 Task: Create a task  Develop a new online marketplace for real estate , assign it to team member softage.1@softage.net in the project AgileOutlook and update the status of the task to  At Risk , set the priority of the task to Medium
Action: Mouse moved to (95, 324)
Screenshot: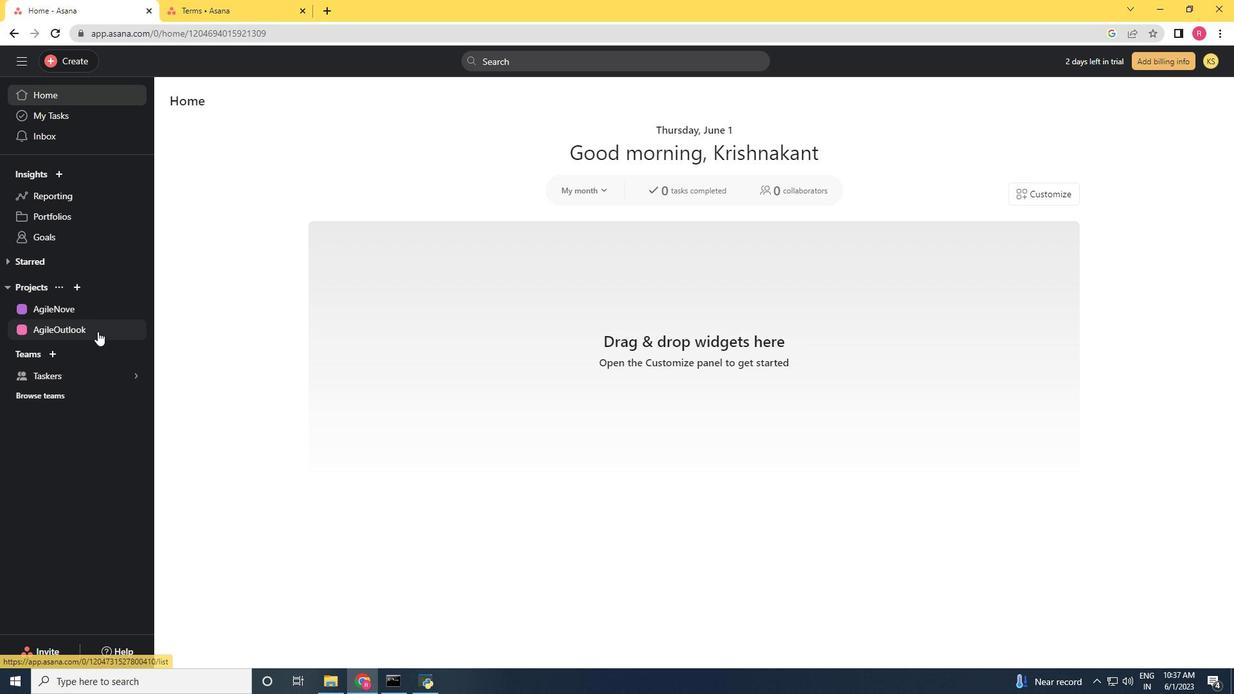 
Action: Mouse pressed left at (95, 324)
Screenshot: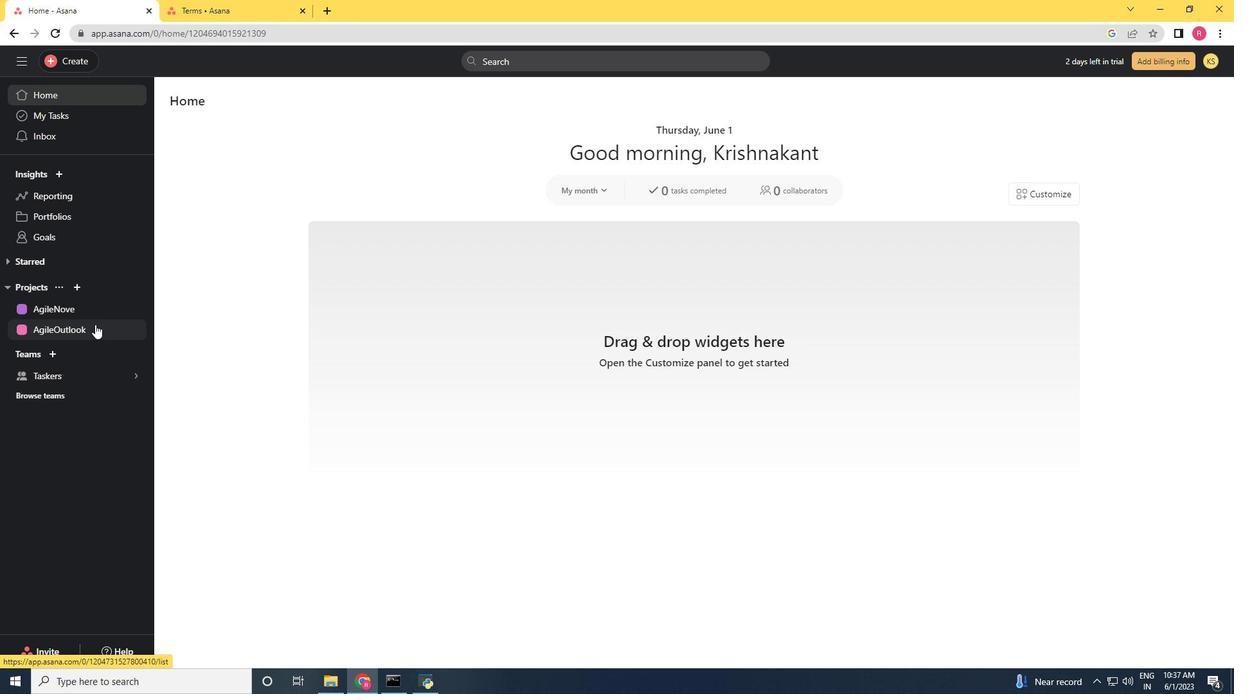 
Action: Mouse moved to (82, 64)
Screenshot: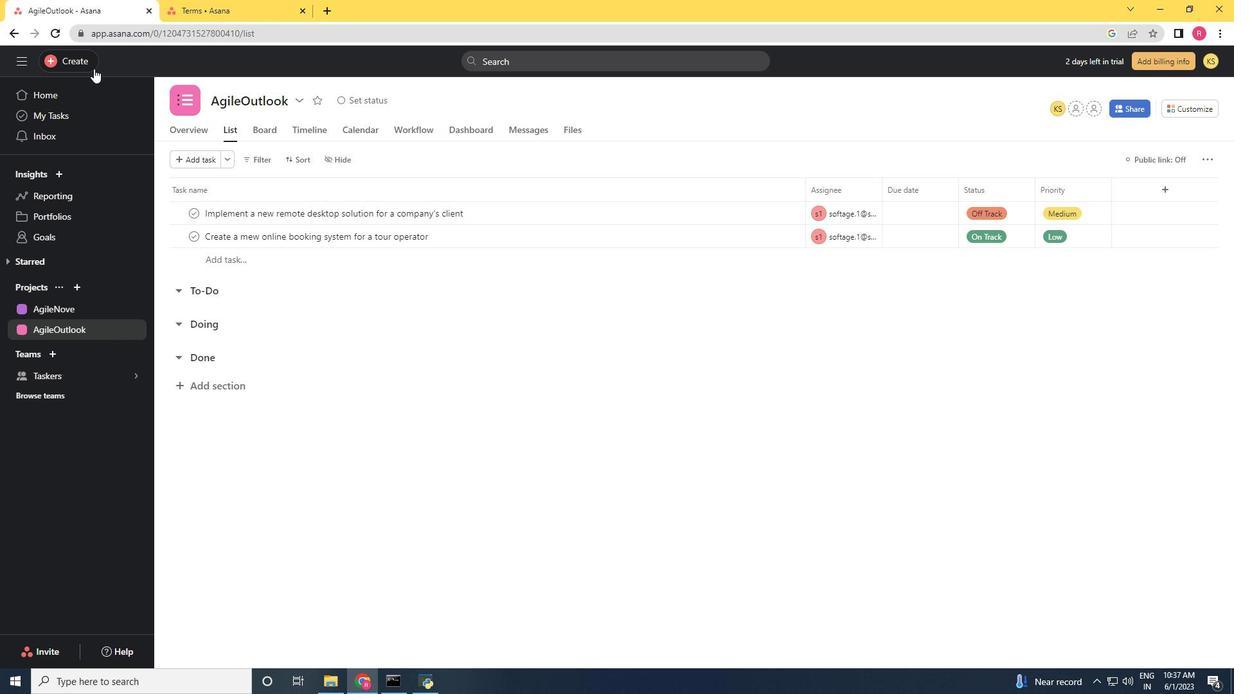 
Action: Mouse pressed left at (82, 64)
Screenshot: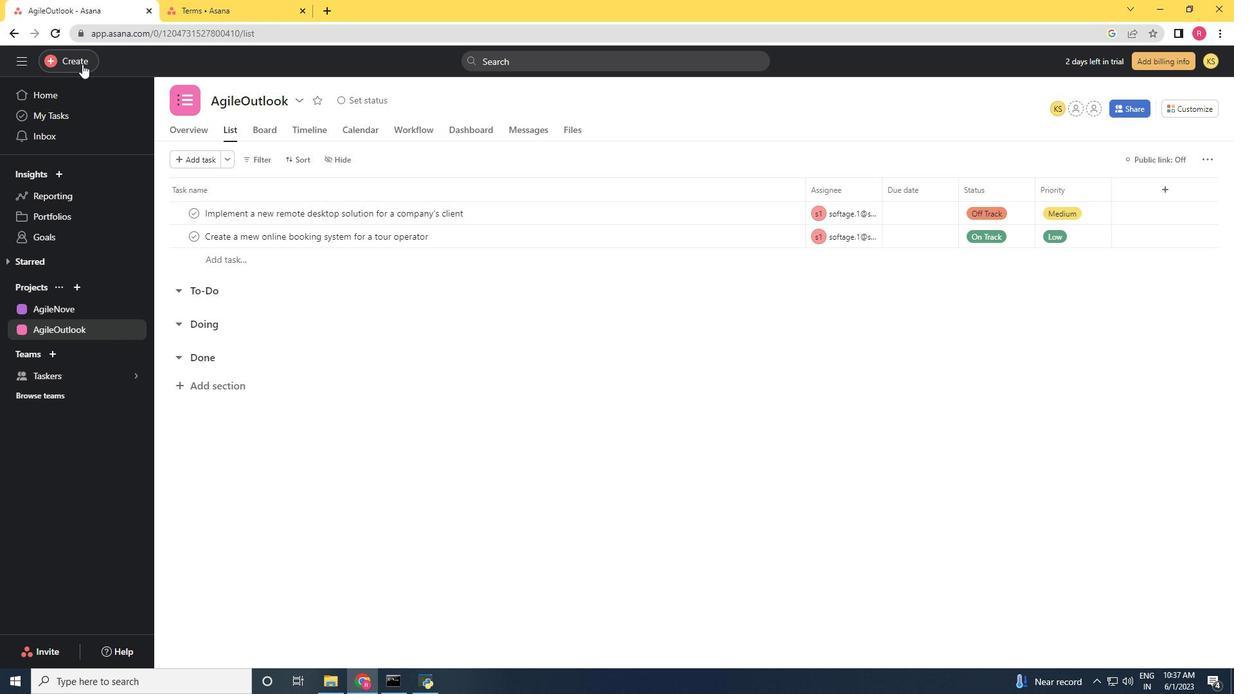
Action: Mouse moved to (124, 65)
Screenshot: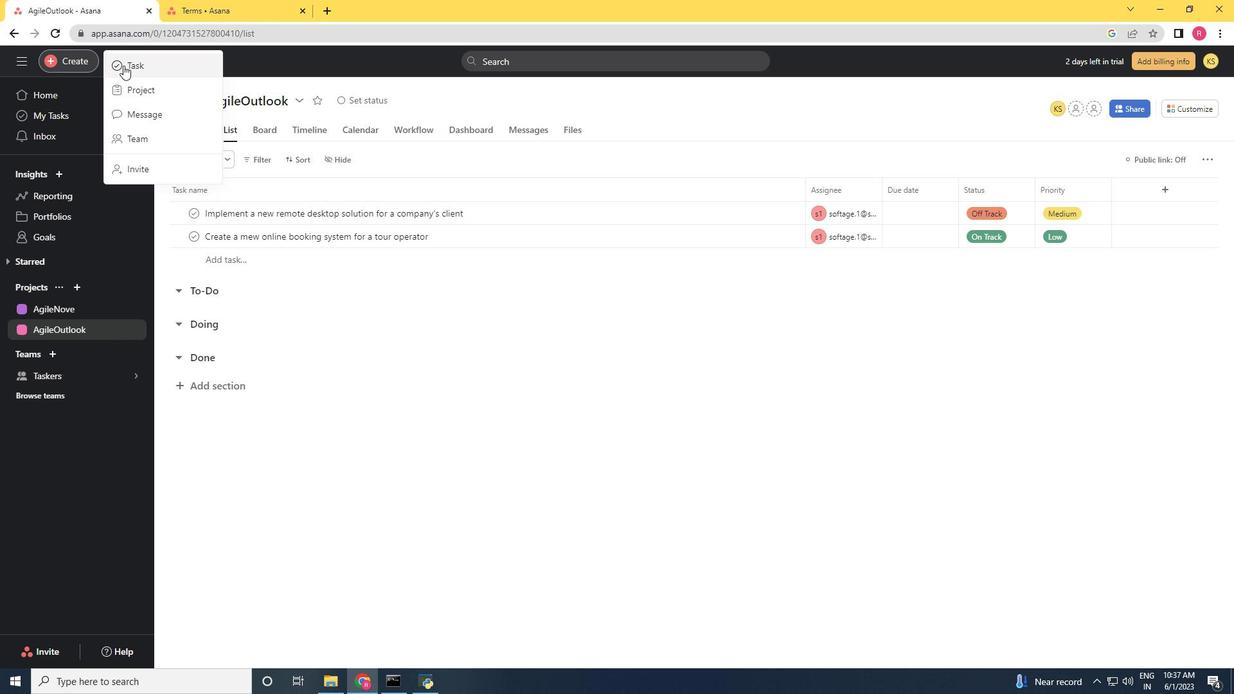 
Action: Mouse pressed left at (124, 65)
Screenshot: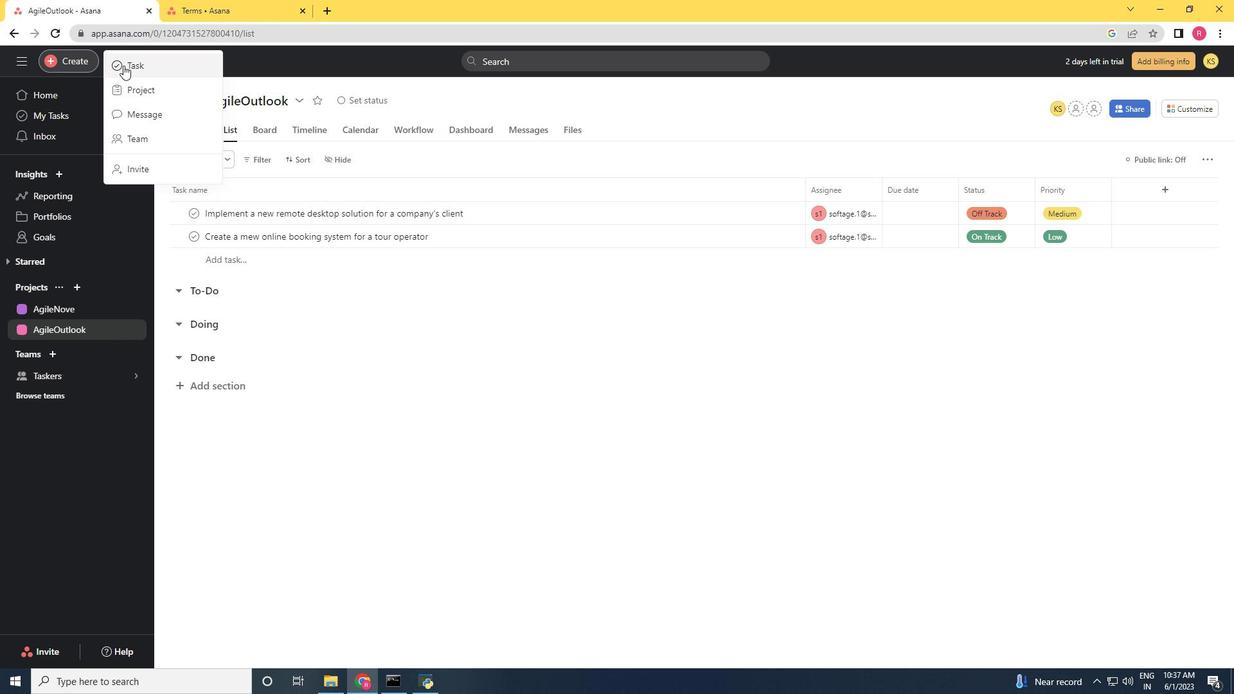 
Action: Mouse moved to (136, 64)
Screenshot: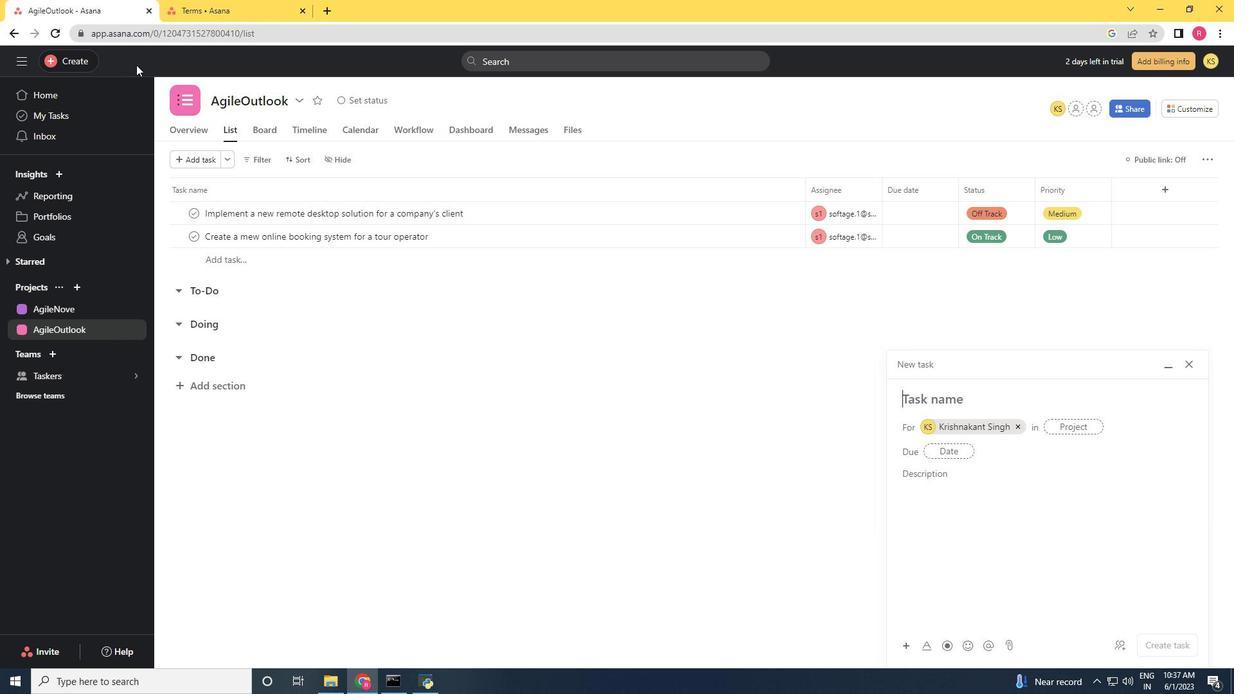 
Action: Key pressed <Key.shift>Develop<Key.space>a<Key.space>new<Key.space>onk<Key.backspace>line<Key.space>mae<Key.backspace>rker<Key.backspace>tp;<Key.backspace>lace<Key.space>forj<Key.backspace><Key.space>rea;<Key.backspace>l<Key.space>esr<Key.backspace>tar<Key.backspace>te
Screenshot: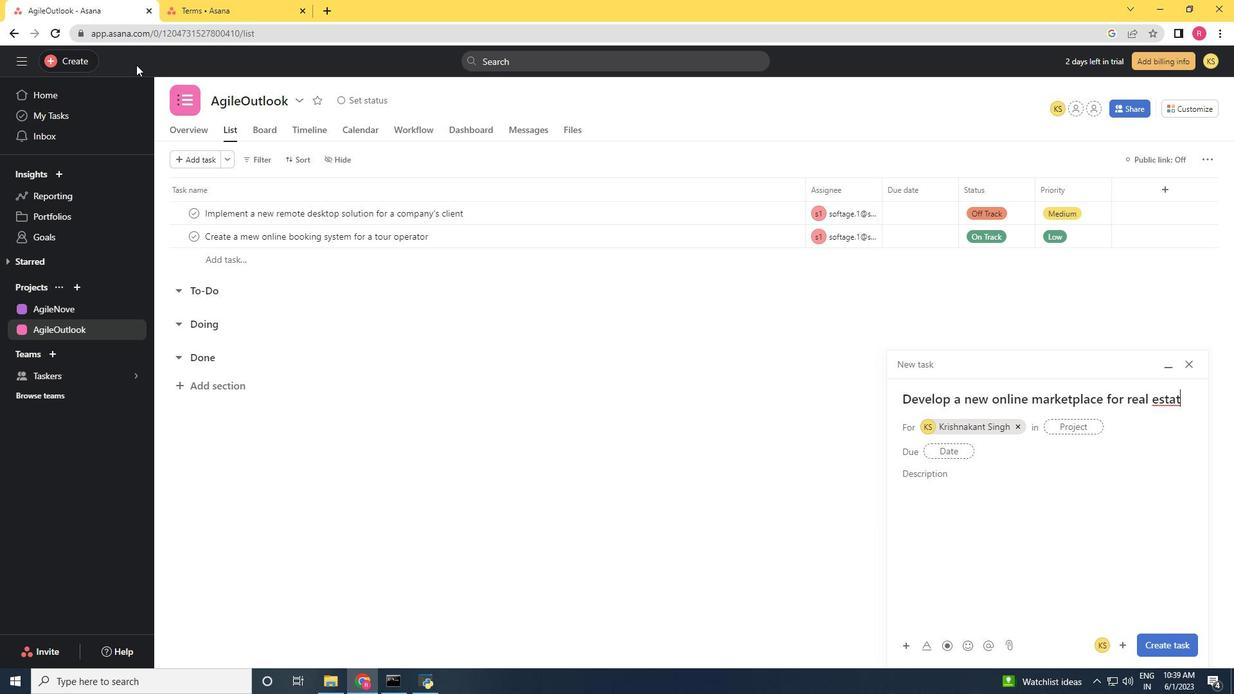 
Action: Mouse moved to (1019, 426)
Screenshot: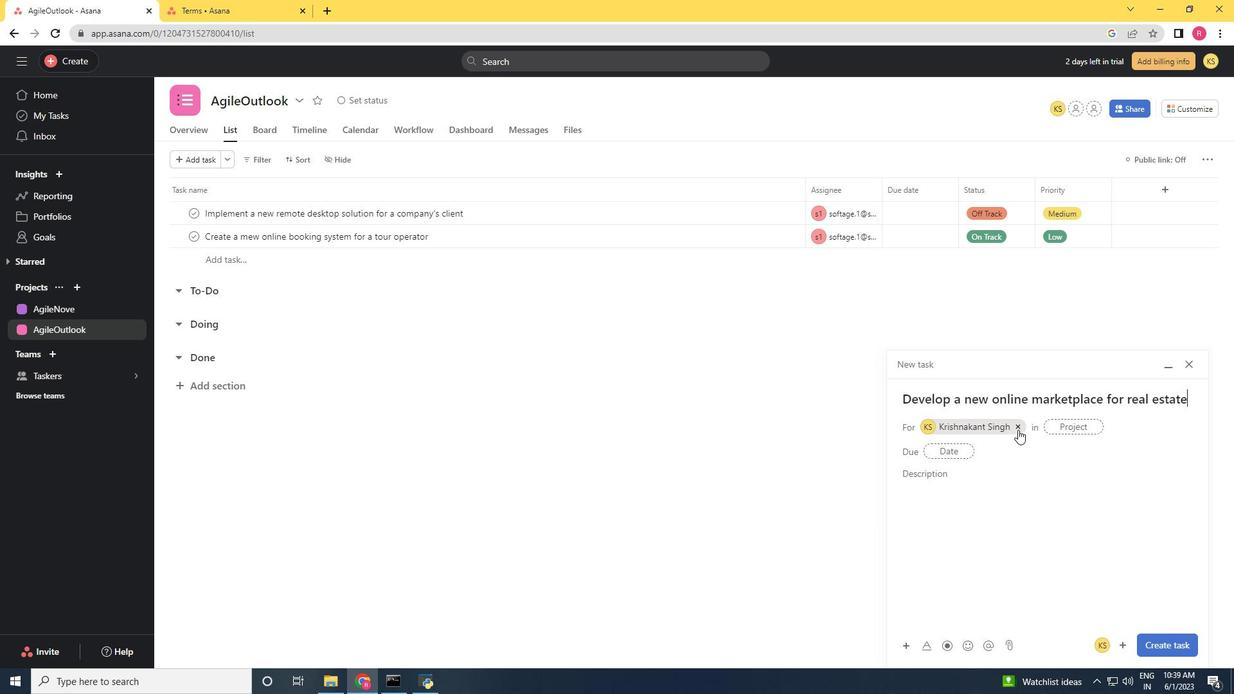 
Action: Mouse pressed left at (1019, 426)
Screenshot: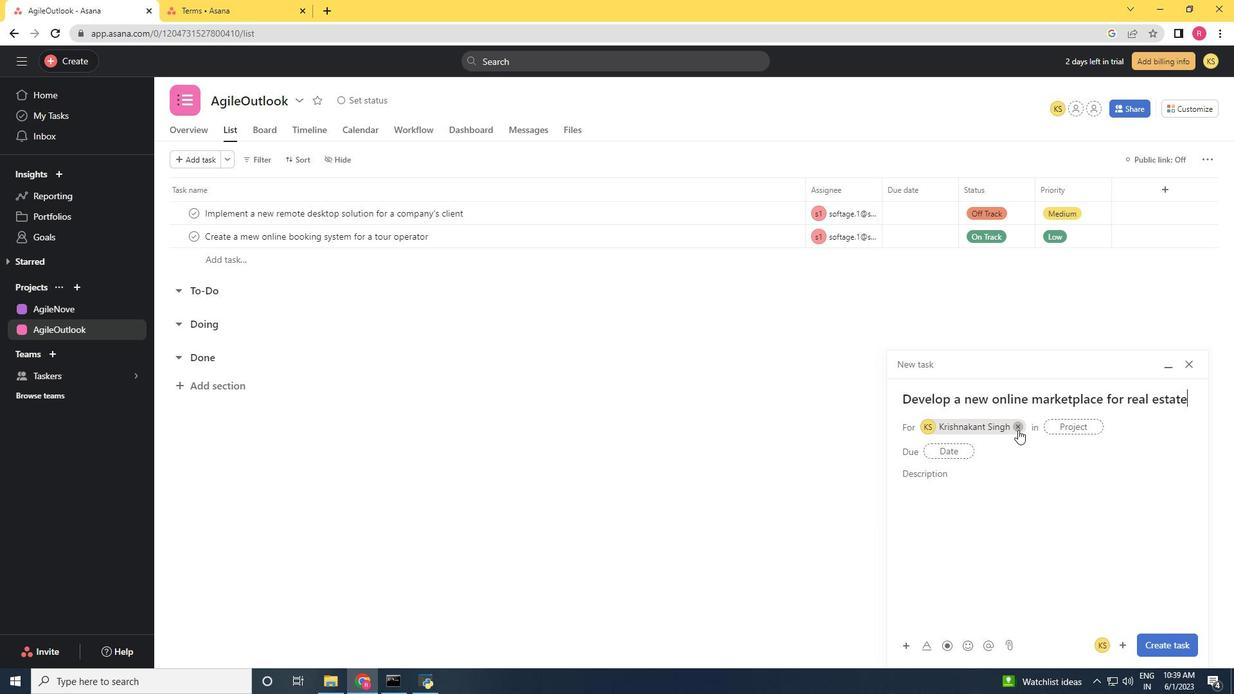 
Action: Mouse moved to (970, 422)
Screenshot: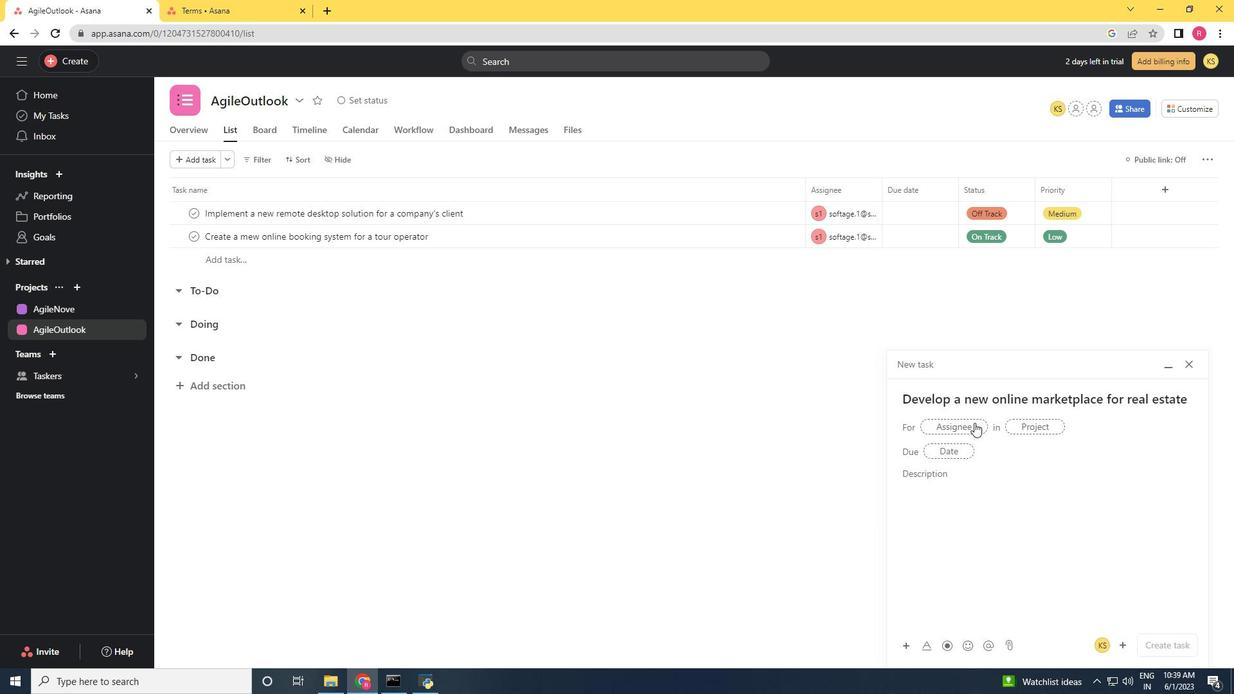 
Action: Mouse pressed left at (970, 422)
Screenshot: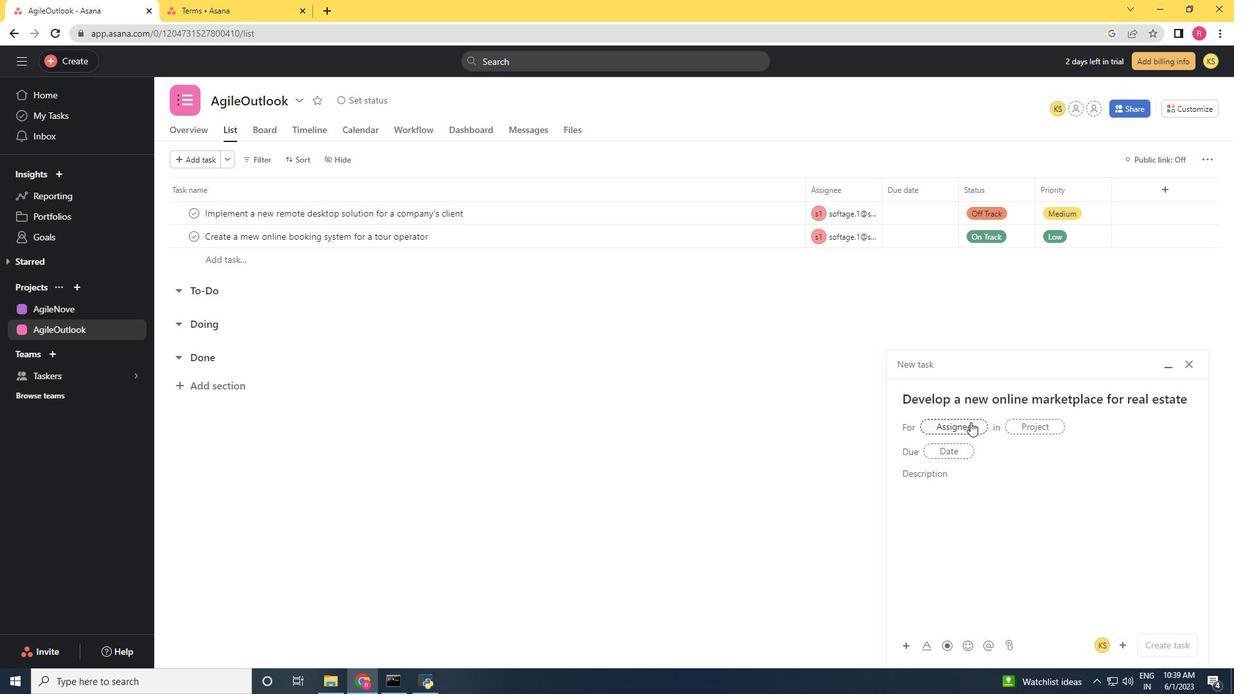 
Action: Mouse moved to (941, 436)
Screenshot: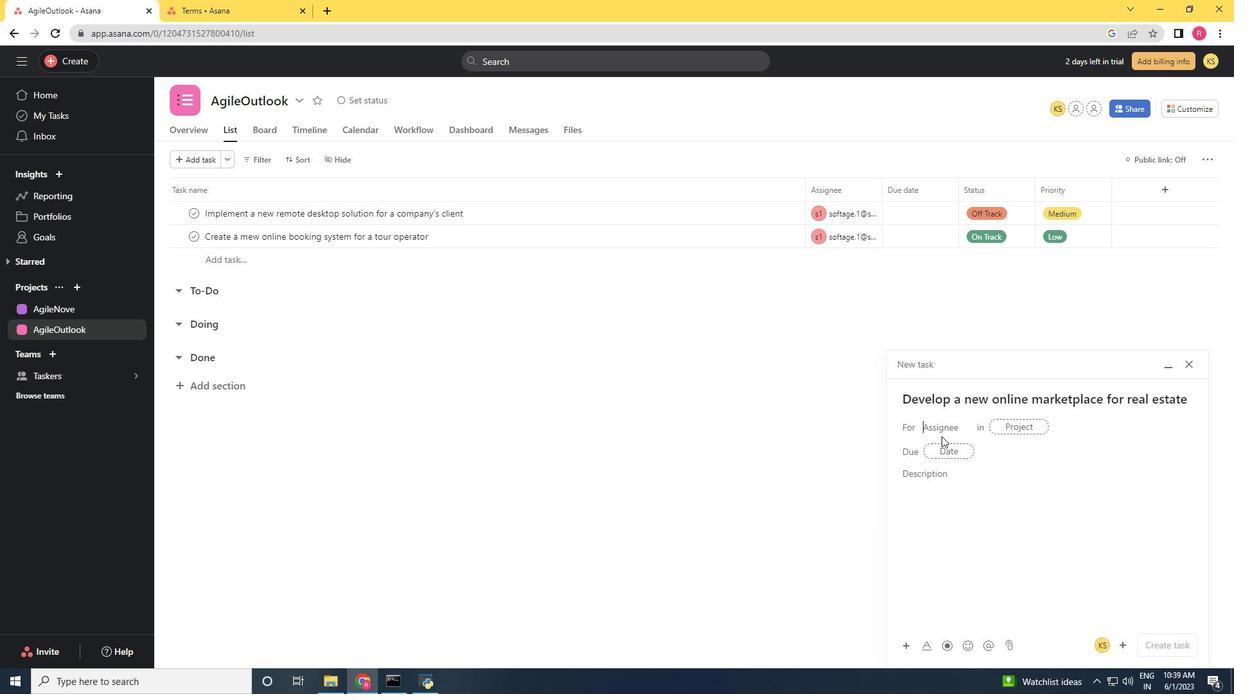 
Action: Key pressed softad<Key.backspace>g
Screenshot: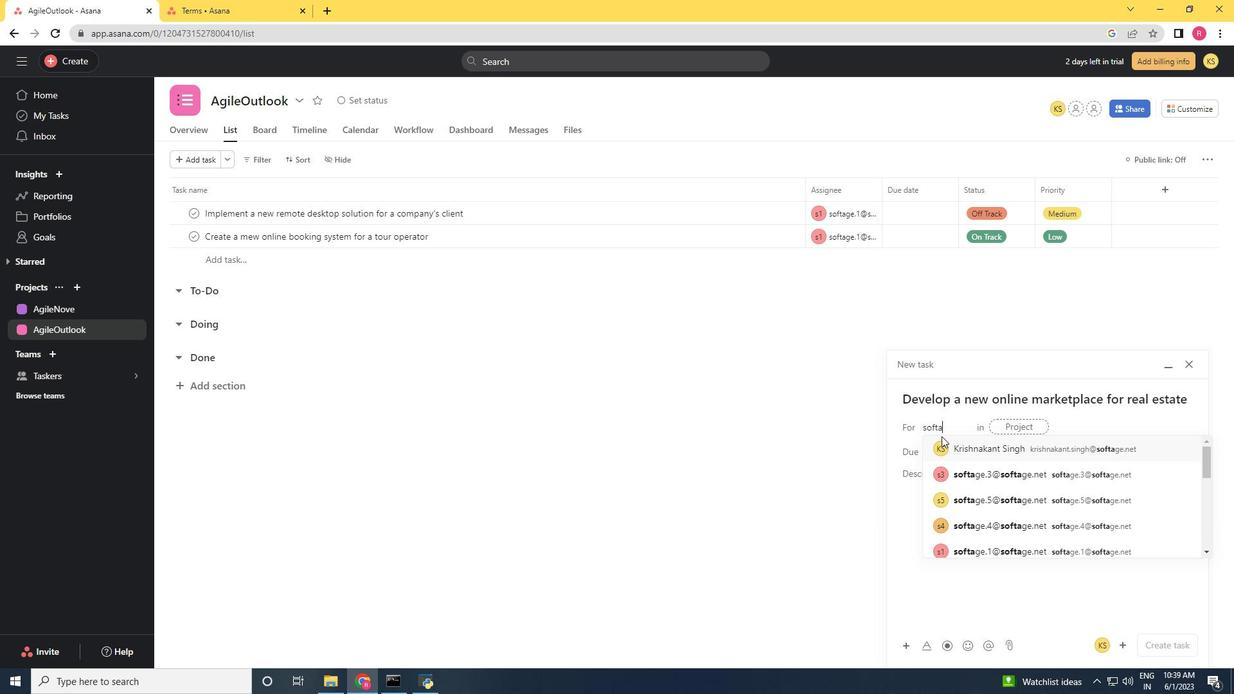 
Action: Mouse moved to (941, 436)
Screenshot: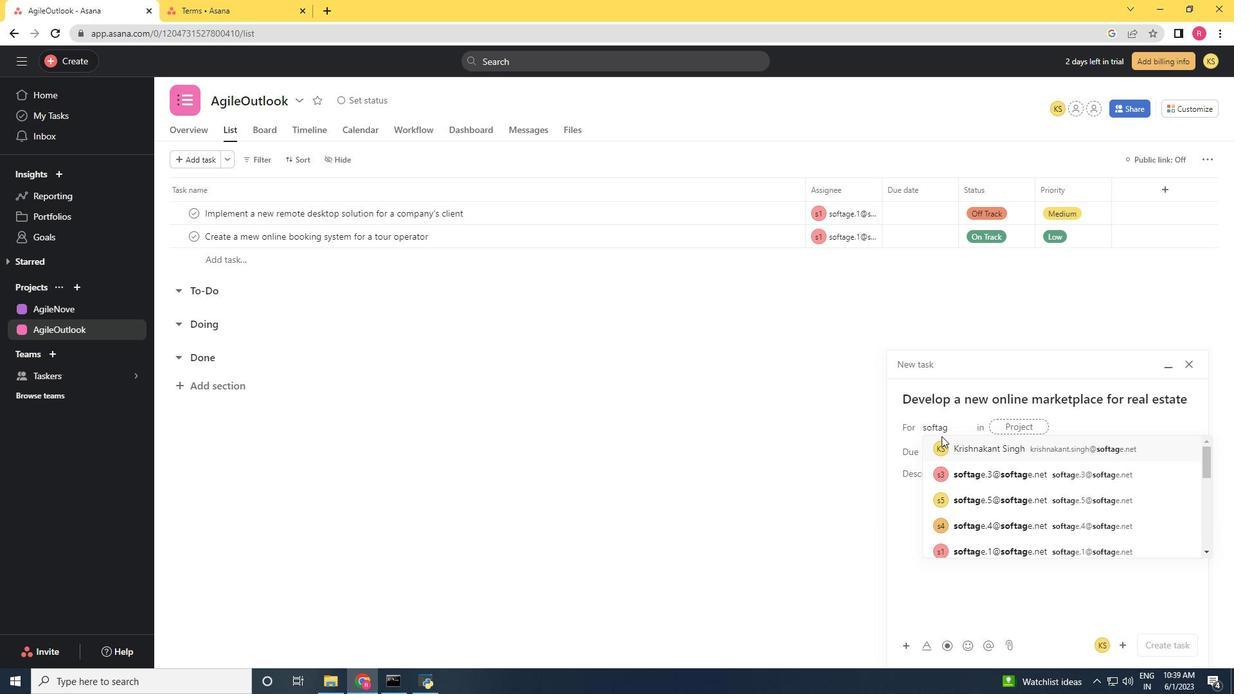
Action: Key pressed e<Key.space><Key.backspace>.1<Key.shift>@sofage.net
Screenshot: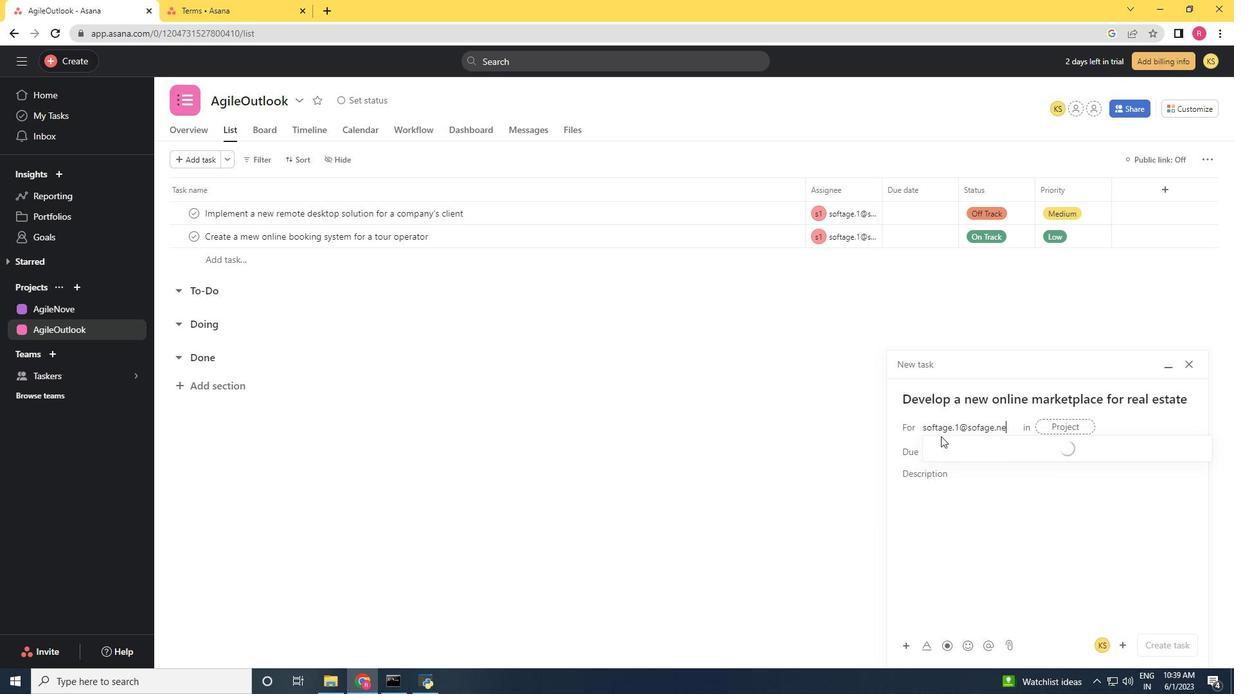 
Action: Mouse moved to (979, 429)
Screenshot: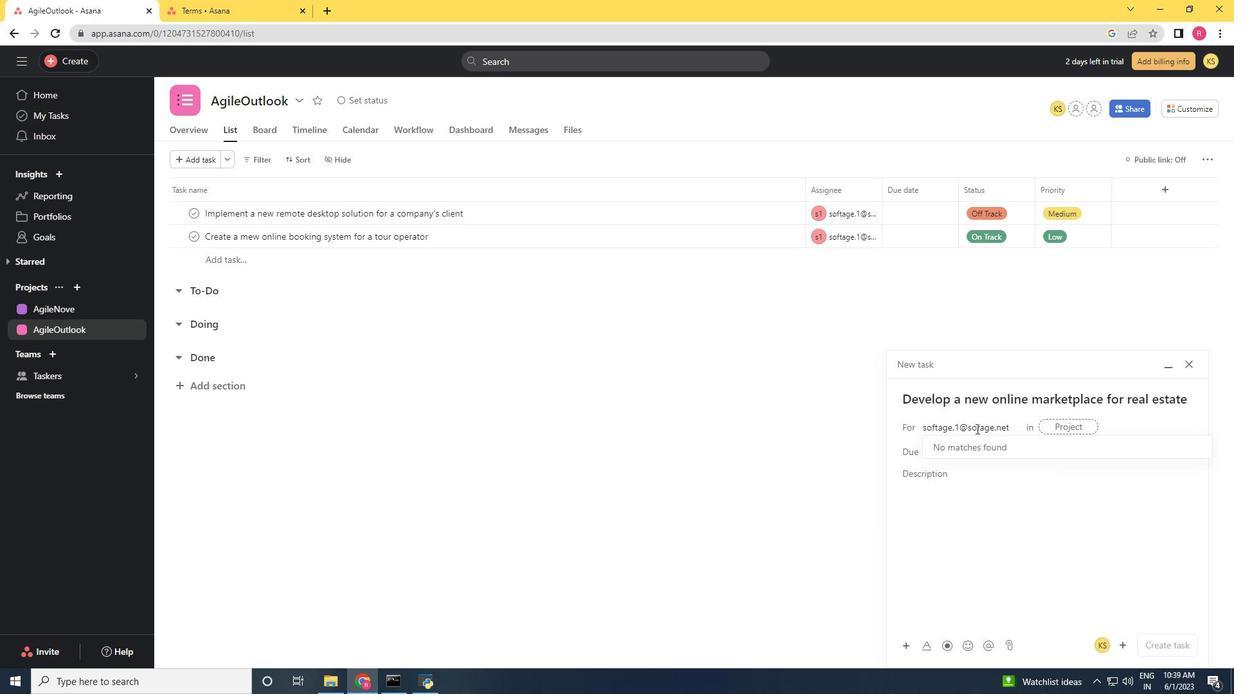 
Action: Mouse pressed left at (979, 429)
Screenshot: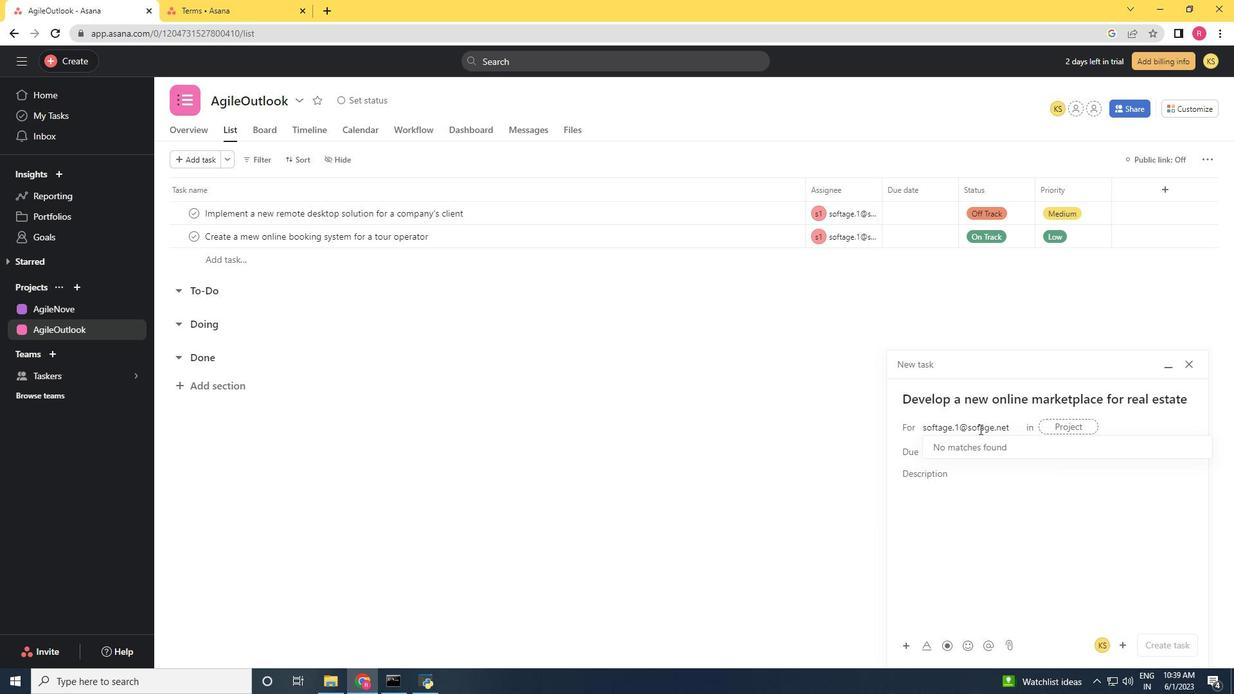 
Action: Key pressed t
Screenshot: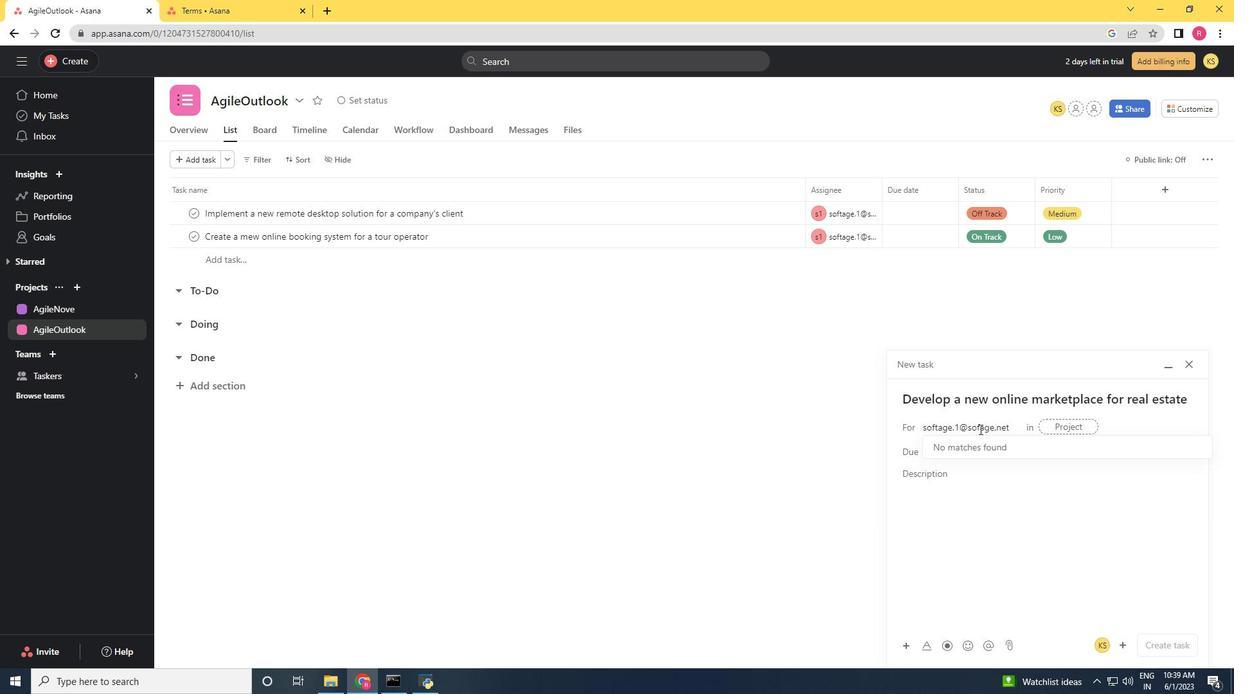 
Action: Mouse moved to (984, 446)
Screenshot: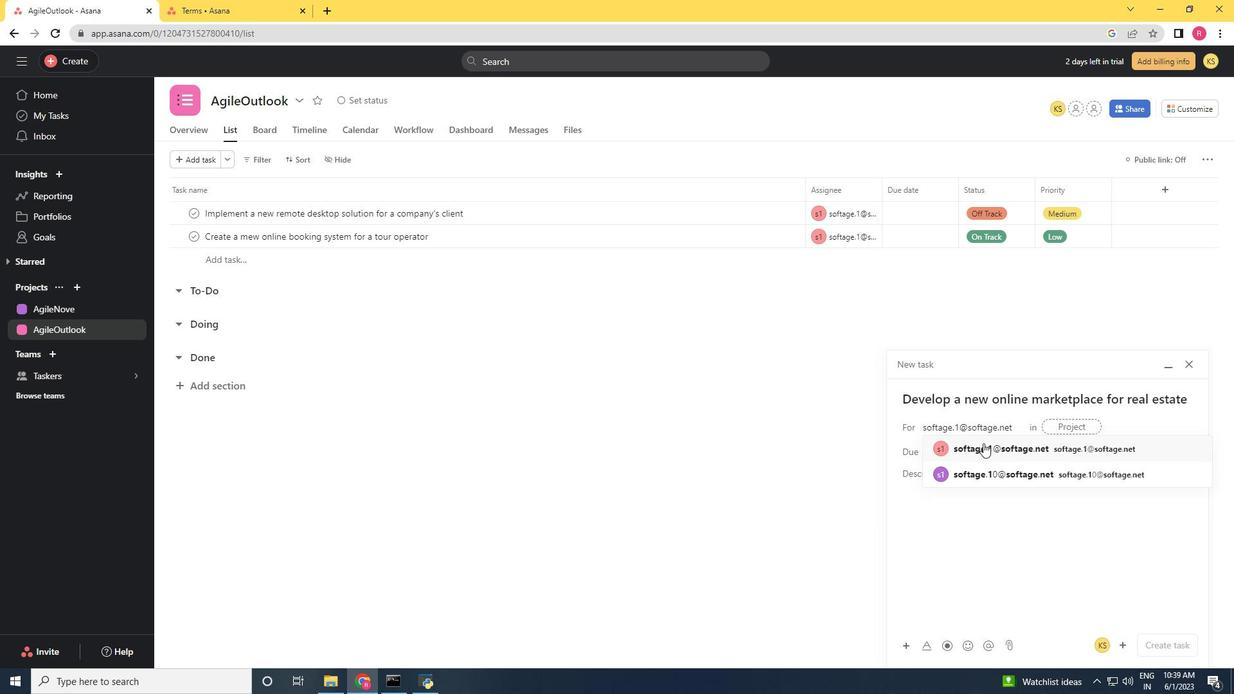 
Action: Mouse pressed left at (984, 446)
Screenshot: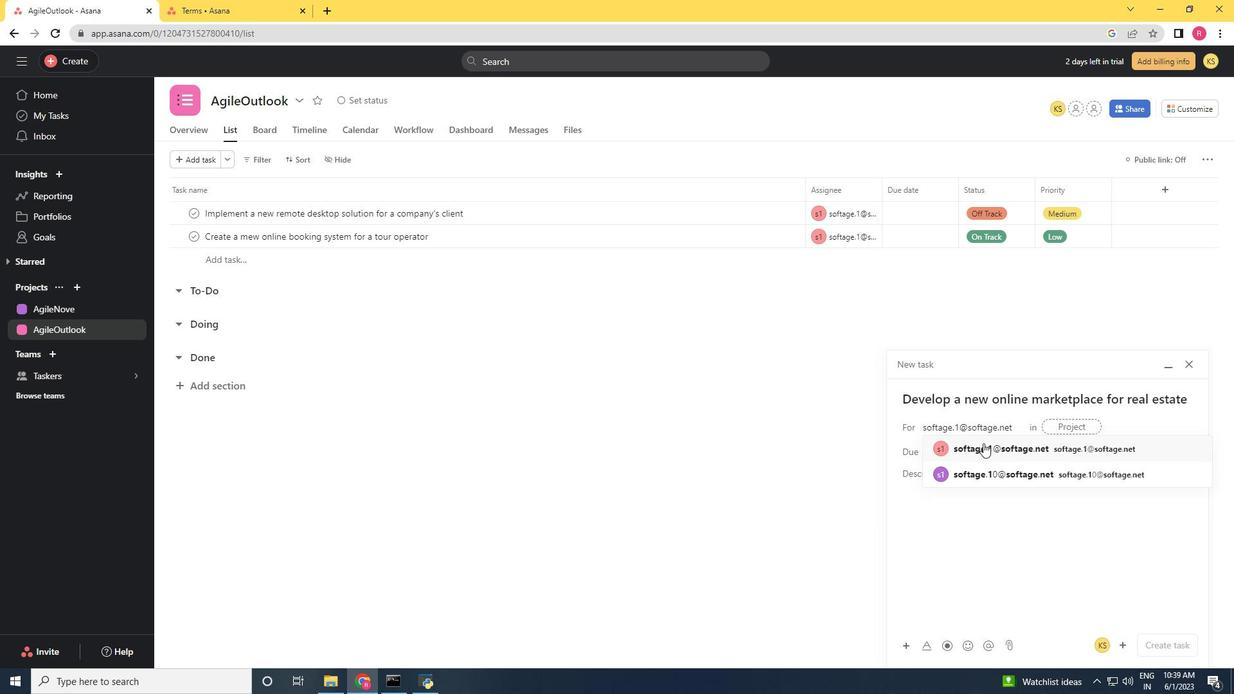 
Action: Mouse moved to (865, 469)
Screenshot: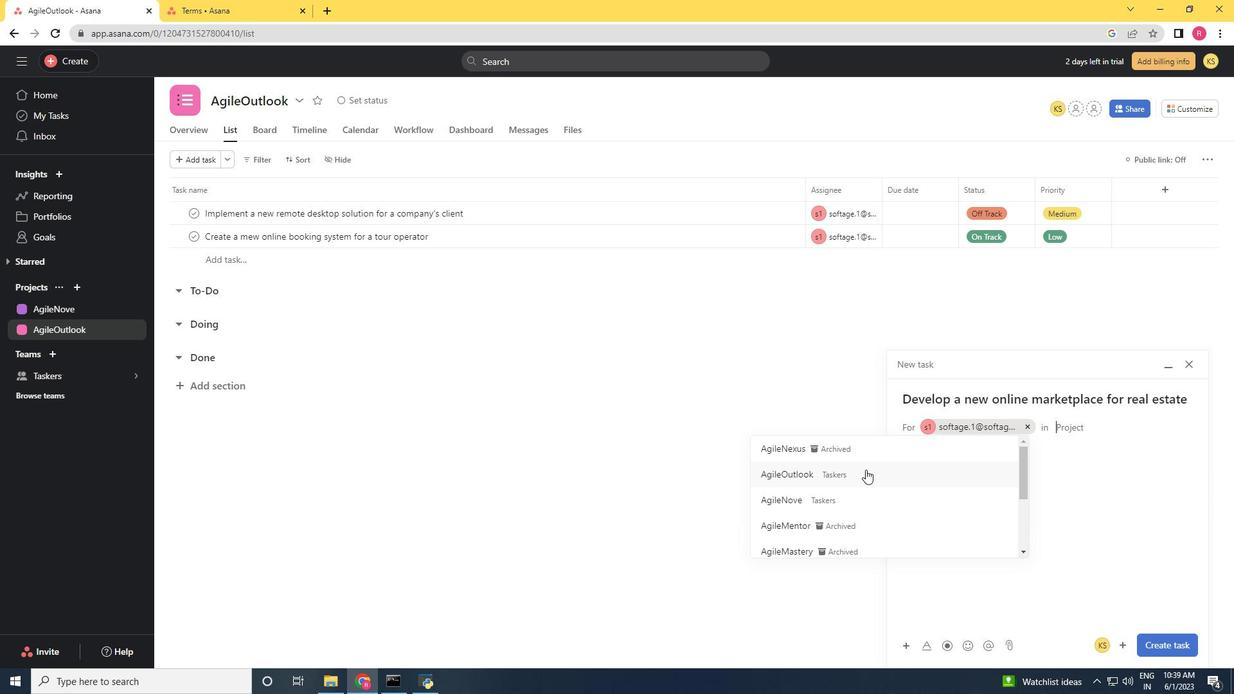 
Action: Mouse pressed left at (865, 469)
Screenshot: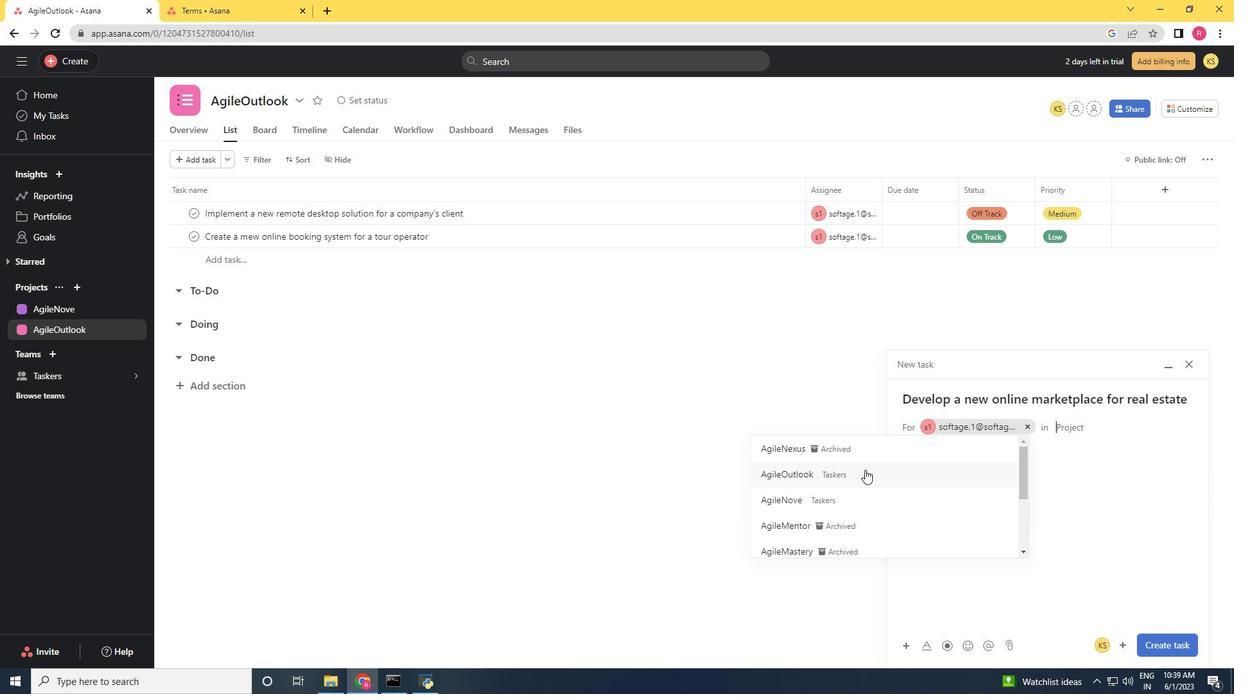 
Action: Mouse moved to (959, 473)
Screenshot: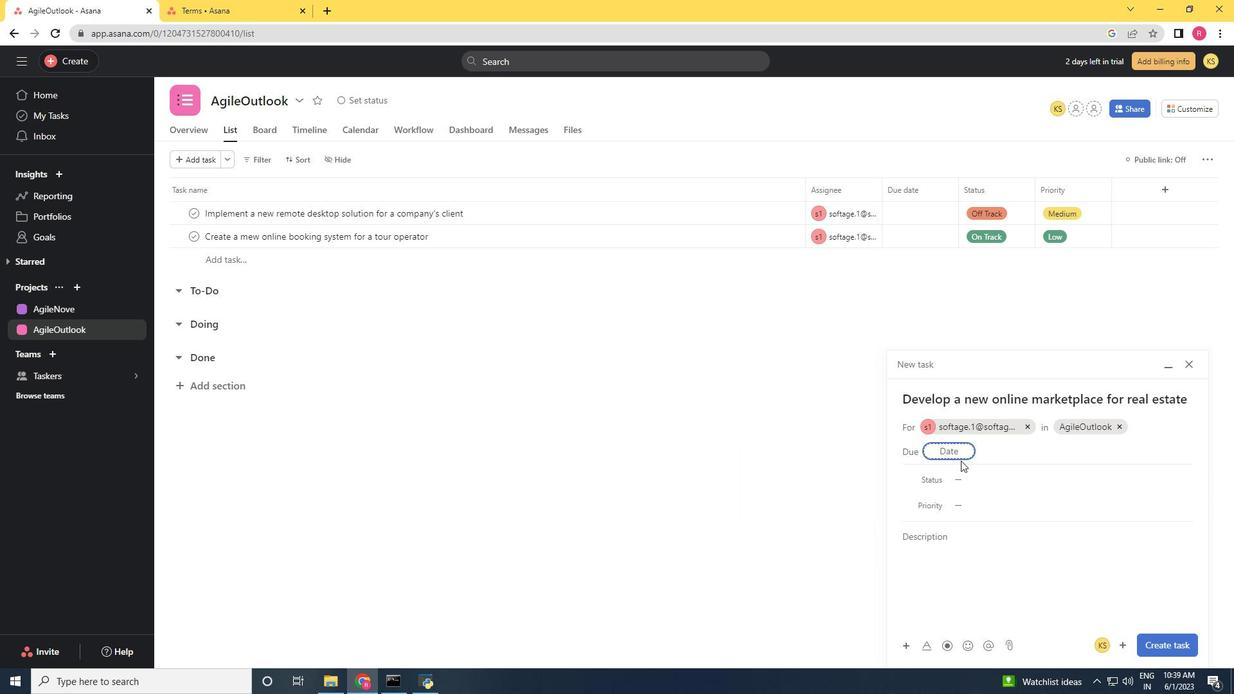 
Action: Mouse pressed left at (959, 473)
Screenshot: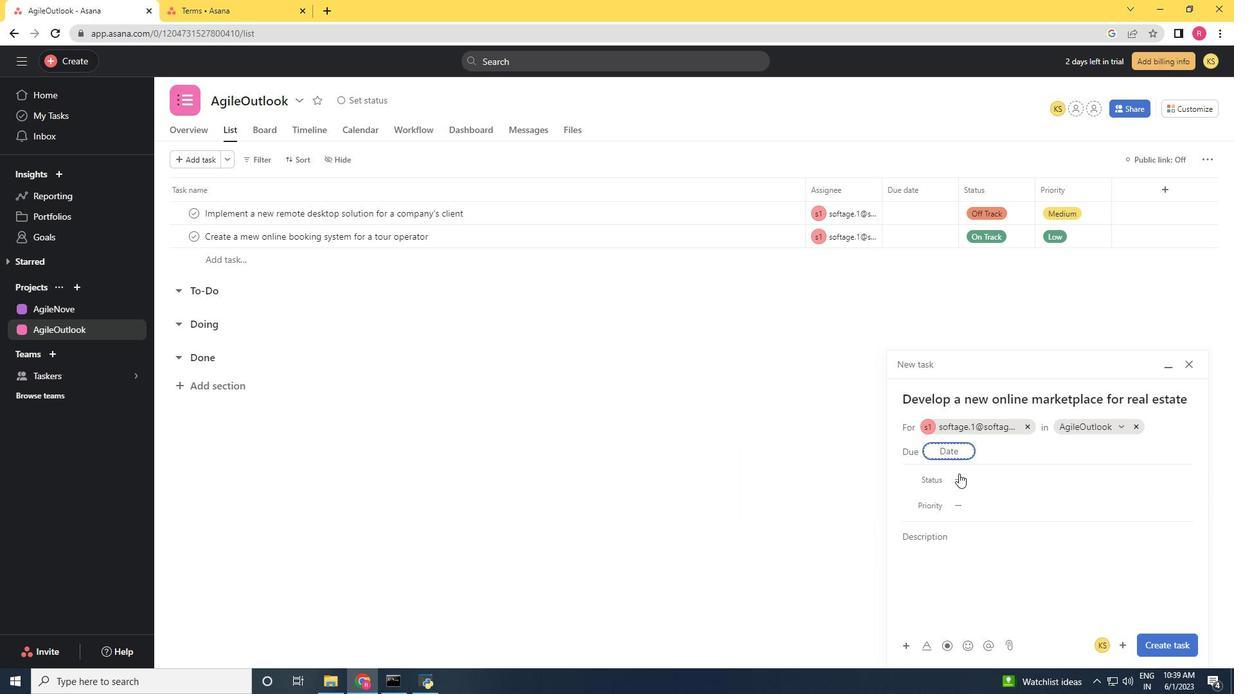 
Action: Mouse moved to (999, 560)
Screenshot: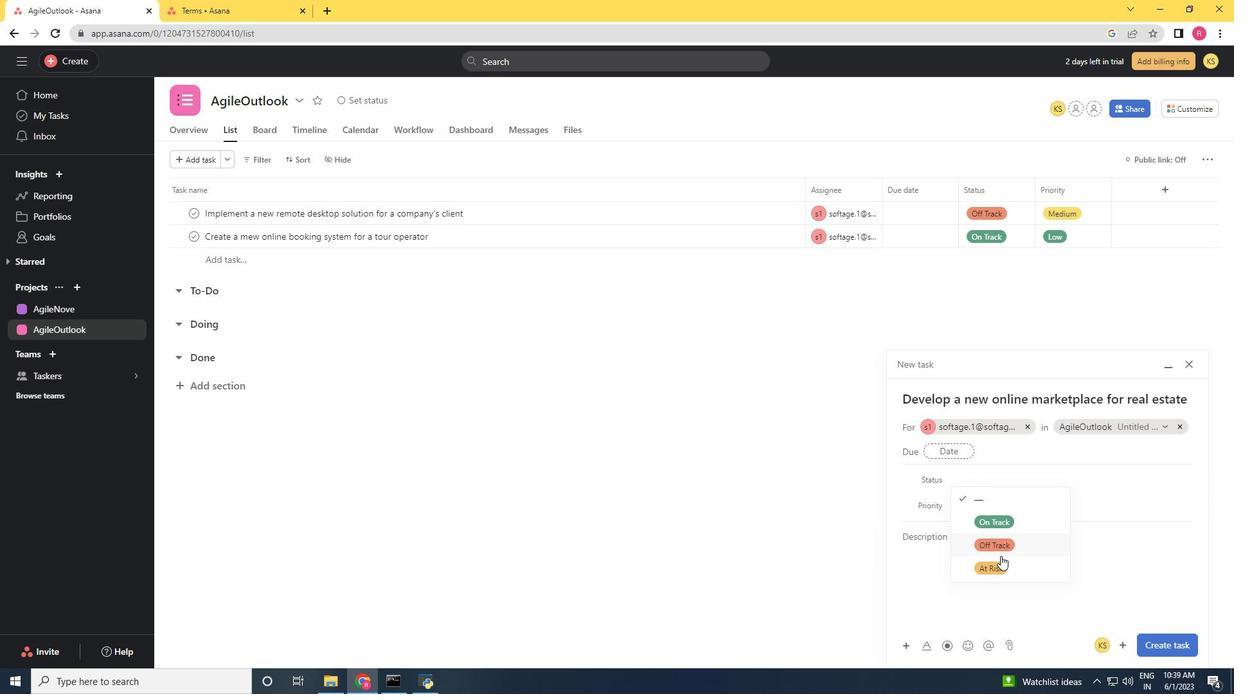 
Action: Mouse pressed left at (999, 560)
Screenshot: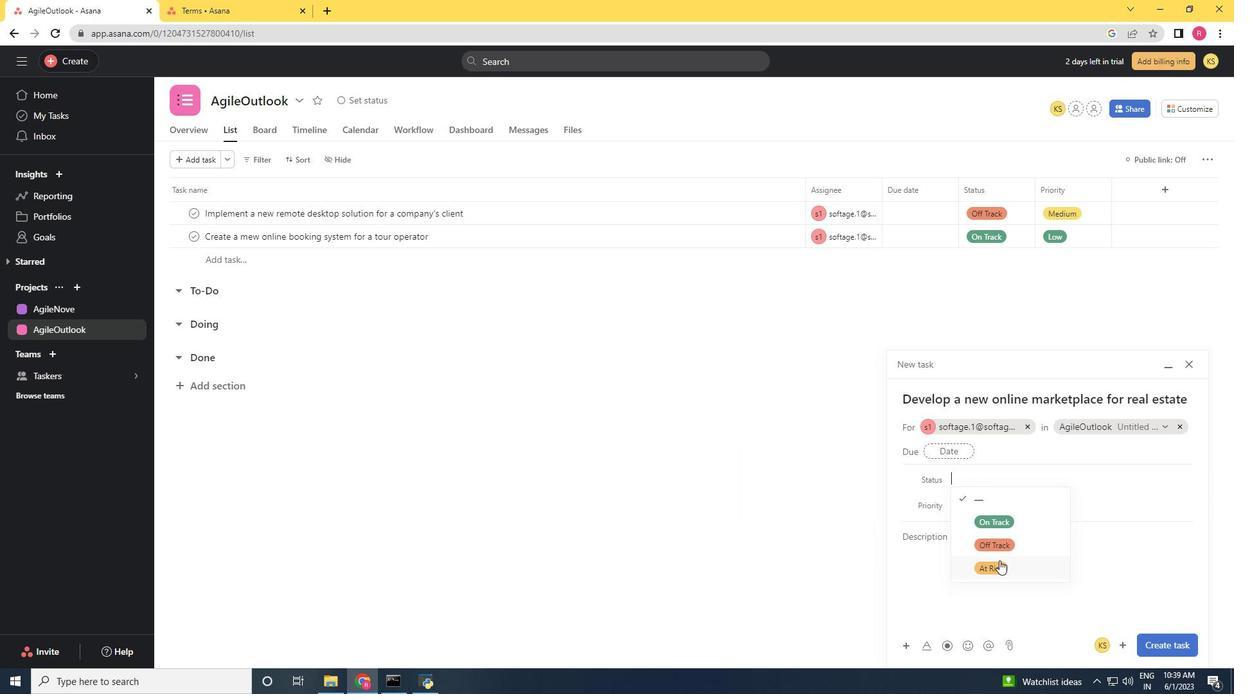 
Action: Mouse moved to (968, 505)
Screenshot: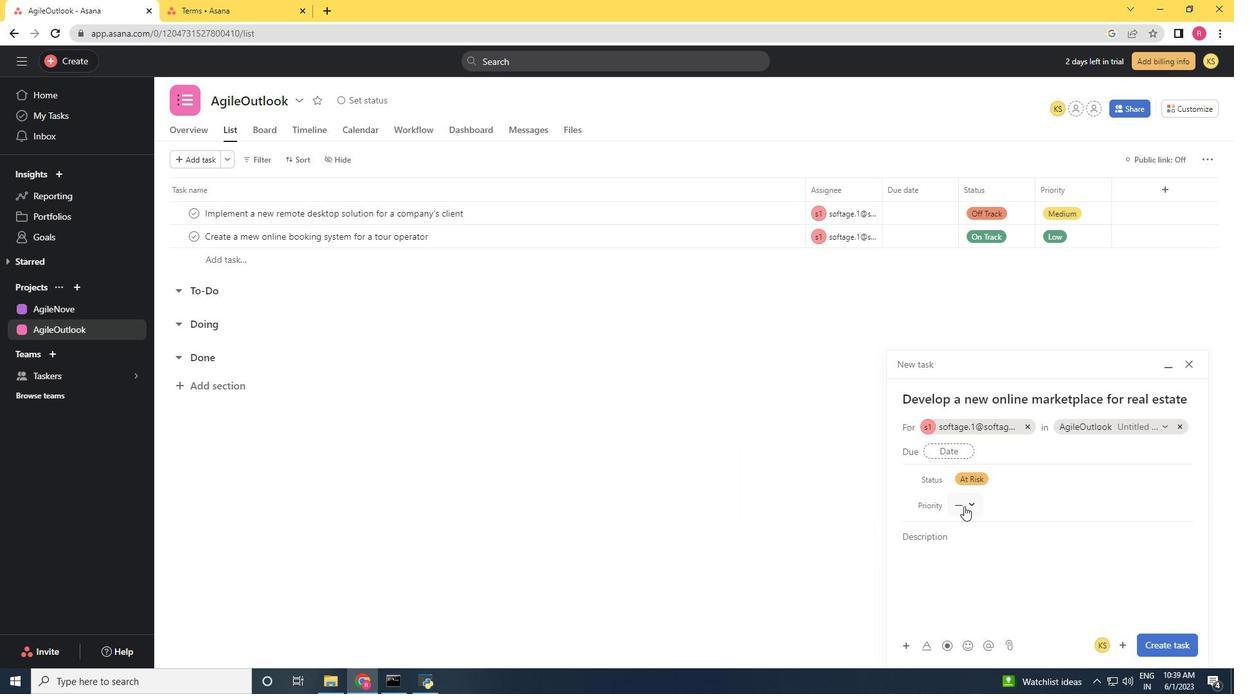 
Action: Mouse pressed left at (968, 505)
Screenshot: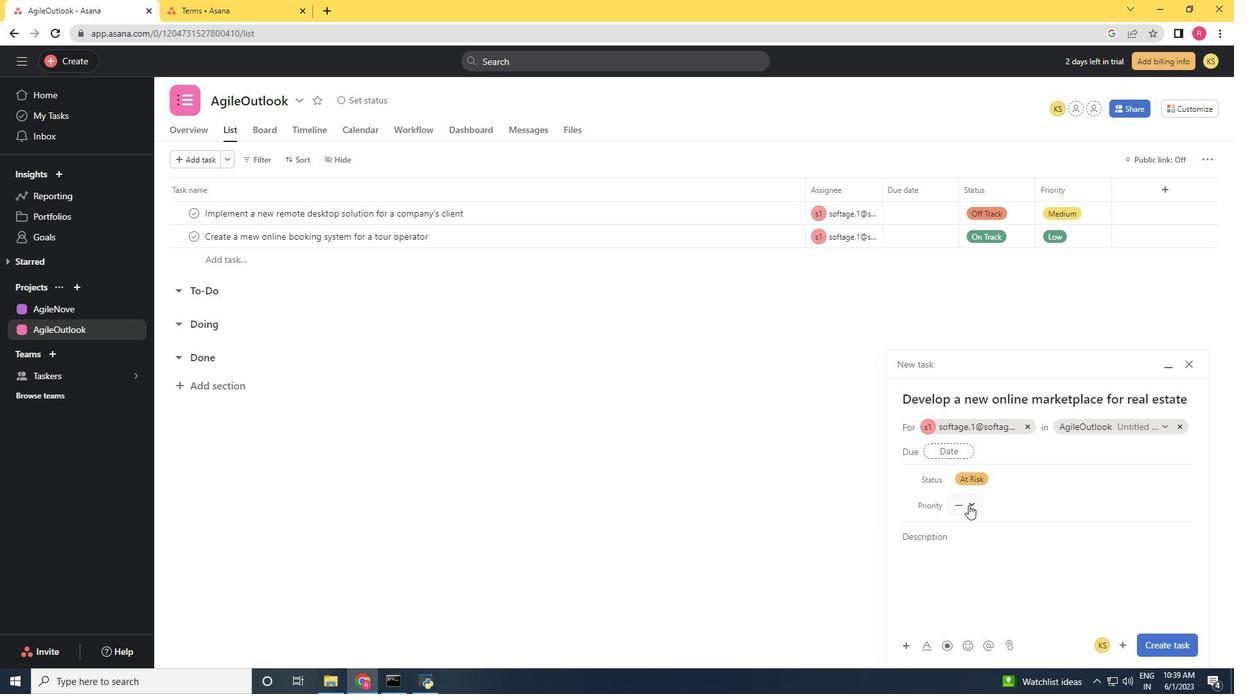 
Action: Mouse moved to (1004, 567)
Screenshot: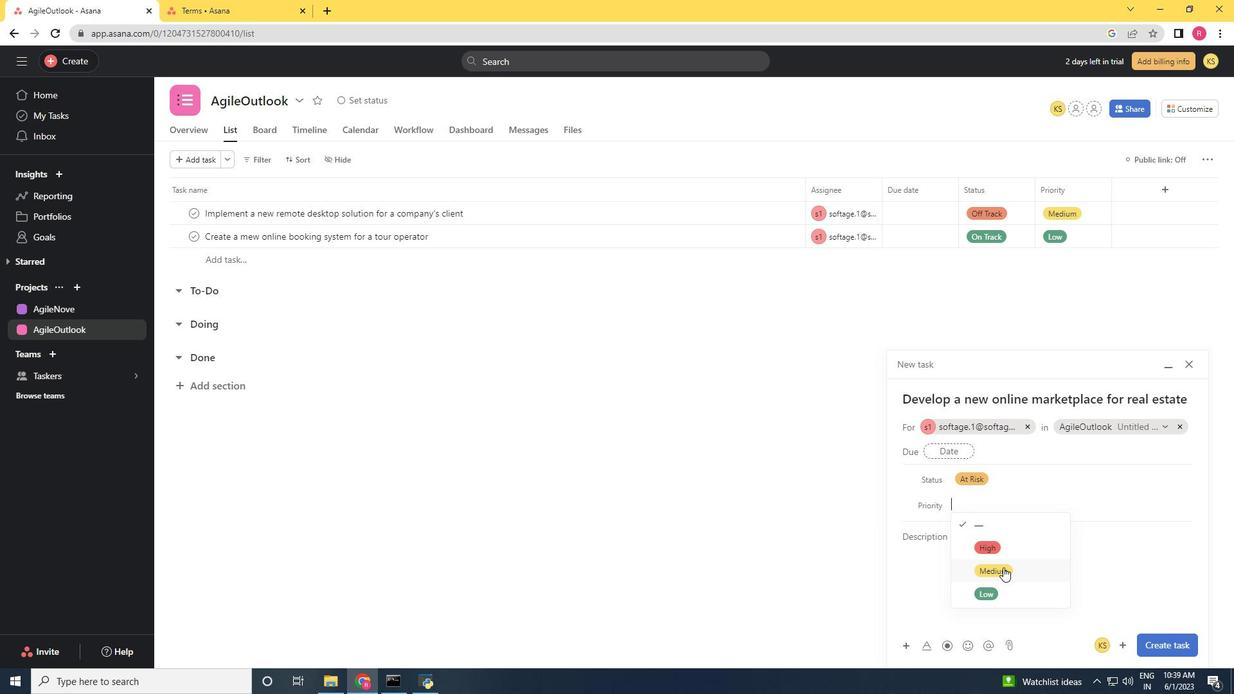
Action: Mouse pressed left at (1004, 567)
Screenshot: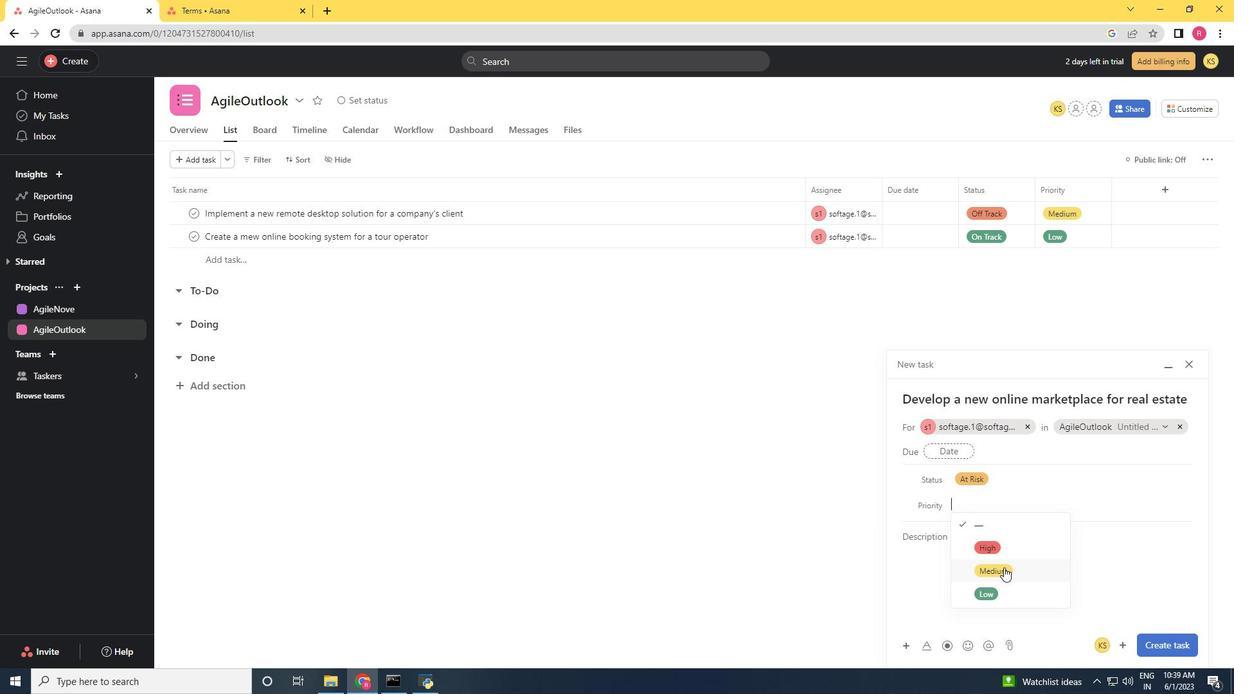 
Action: Mouse moved to (1156, 636)
Screenshot: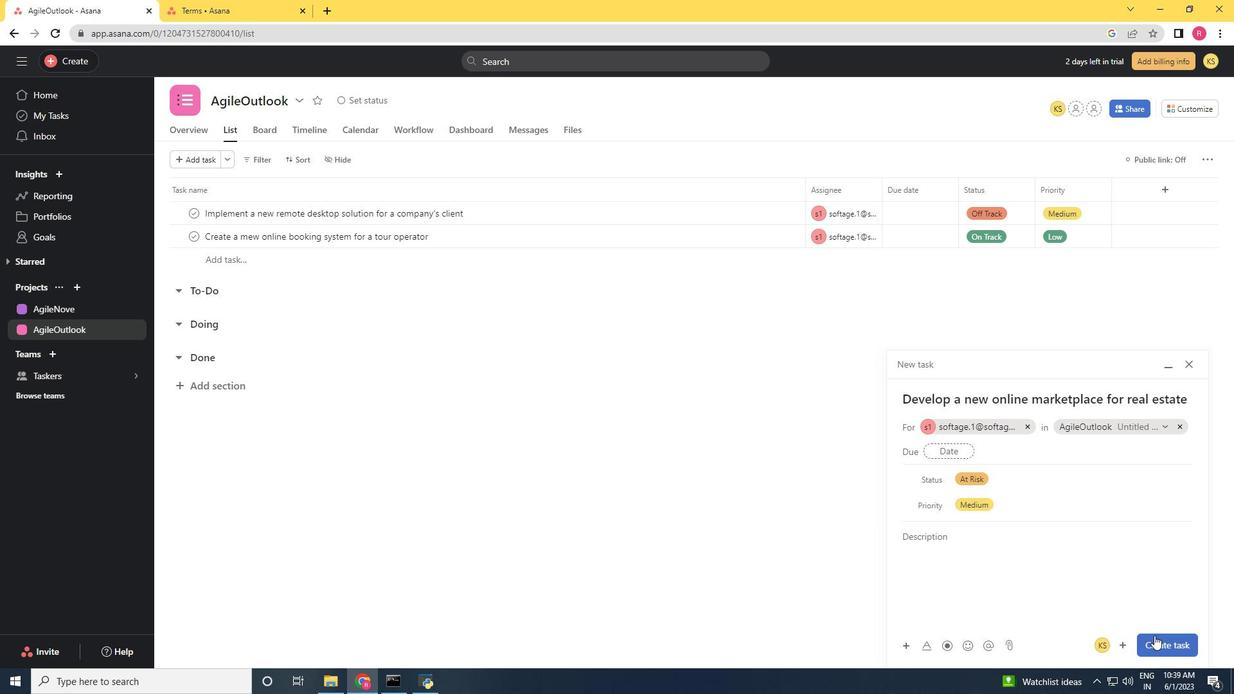 
Action: Mouse pressed left at (1156, 636)
Screenshot: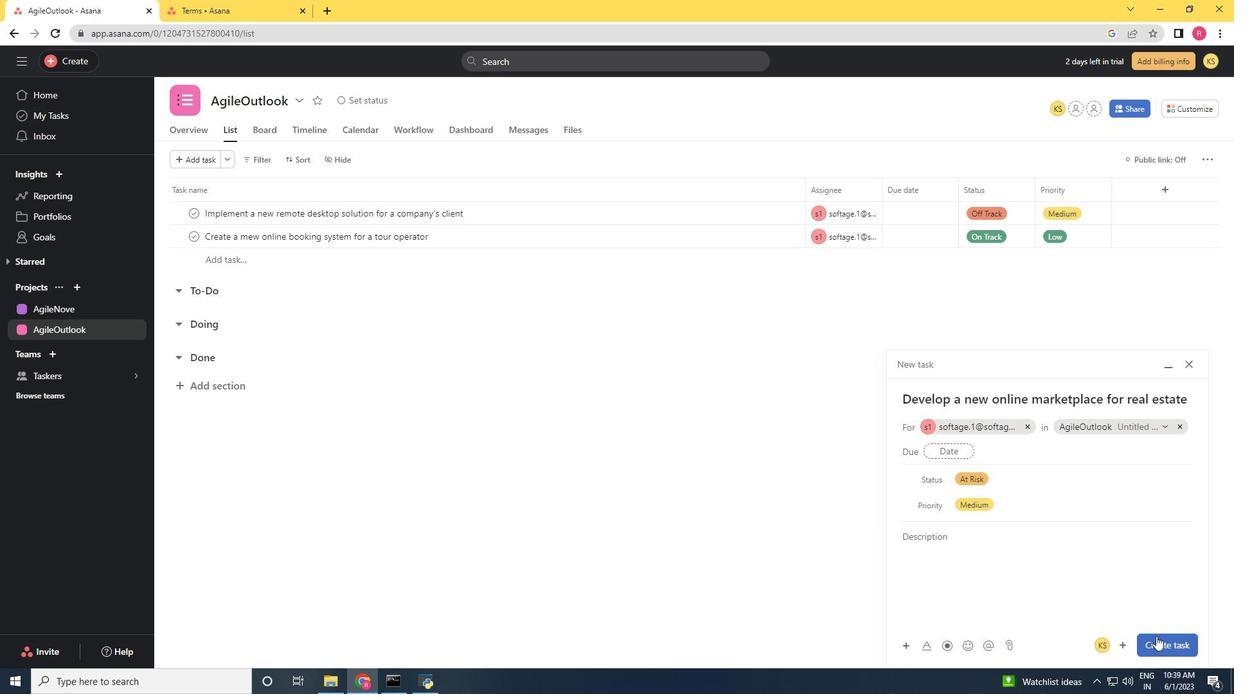 
Action: Mouse moved to (1125, 645)
Screenshot: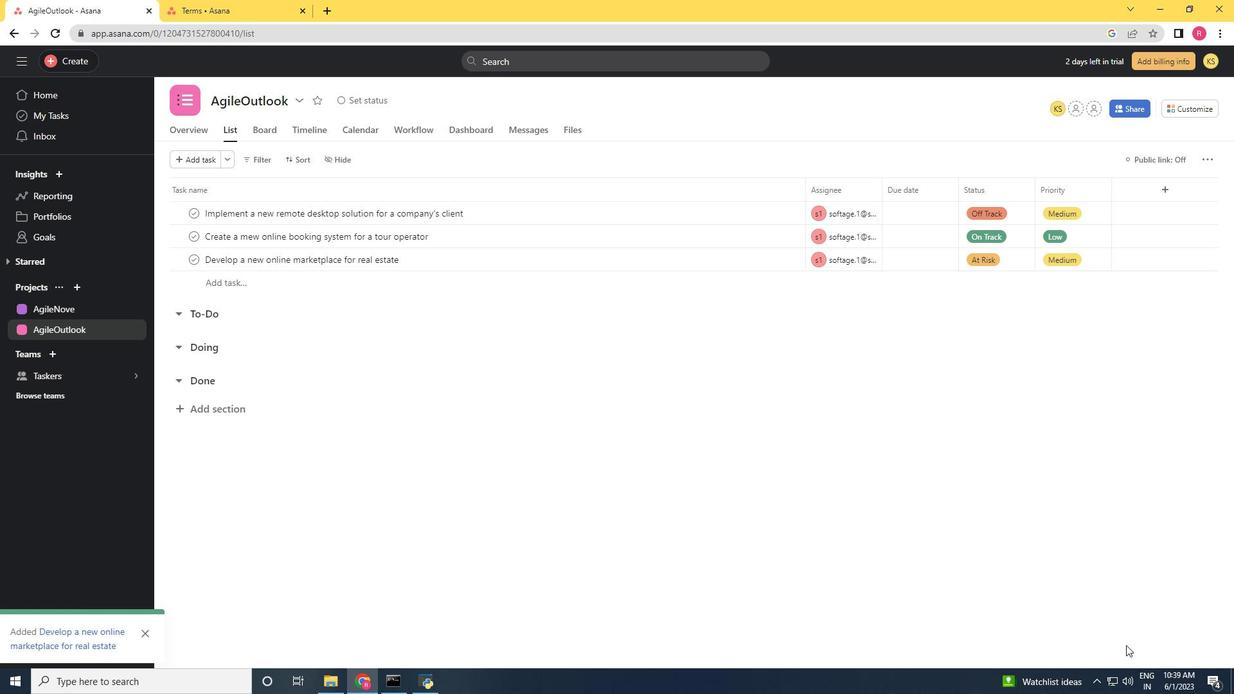 
